 Task: For heading Arial black with underline.  font size for heading18,  'Change the font style of data to'Calibri.  and font size to 9,  Change the alignment of both headline & data to Align center.  In the sheet  EvaluationProductSales
Action: Mouse moved to (954, 125)
Screenshot: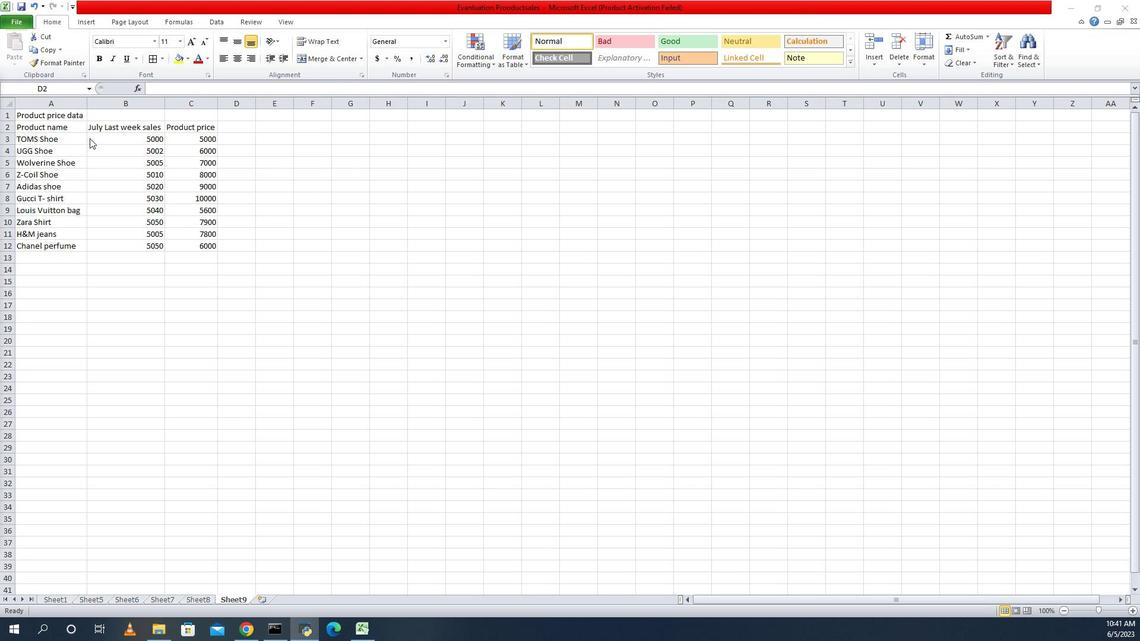 
Action: Mouse pressed left at (954, 125)
Screenshot: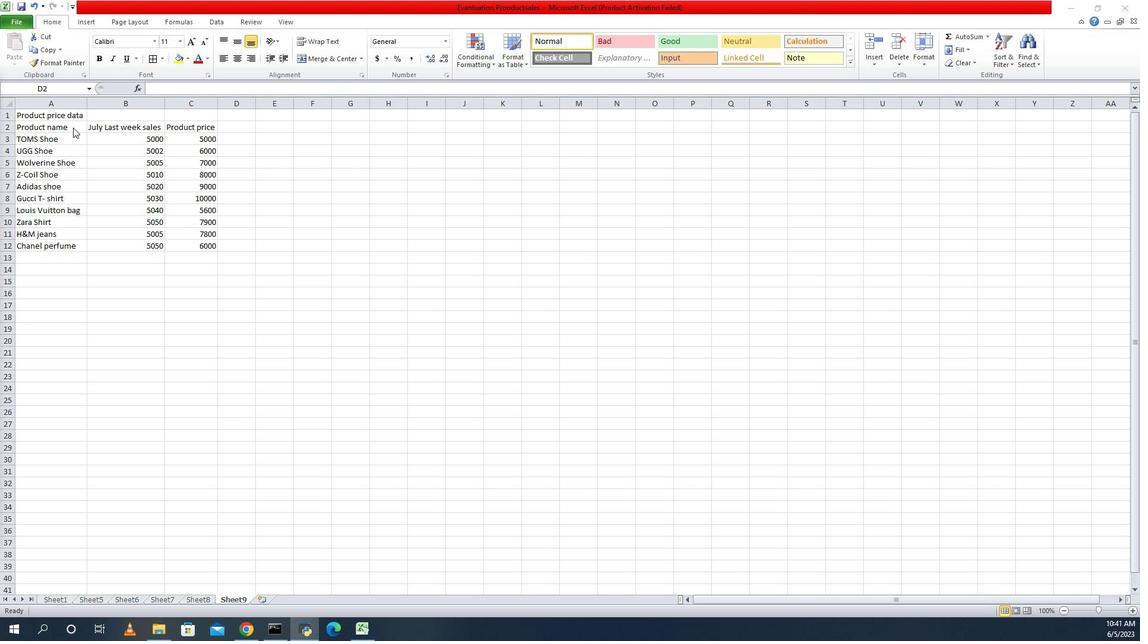 
Action: Mouse pressed left at (954, 125)
Screenshot: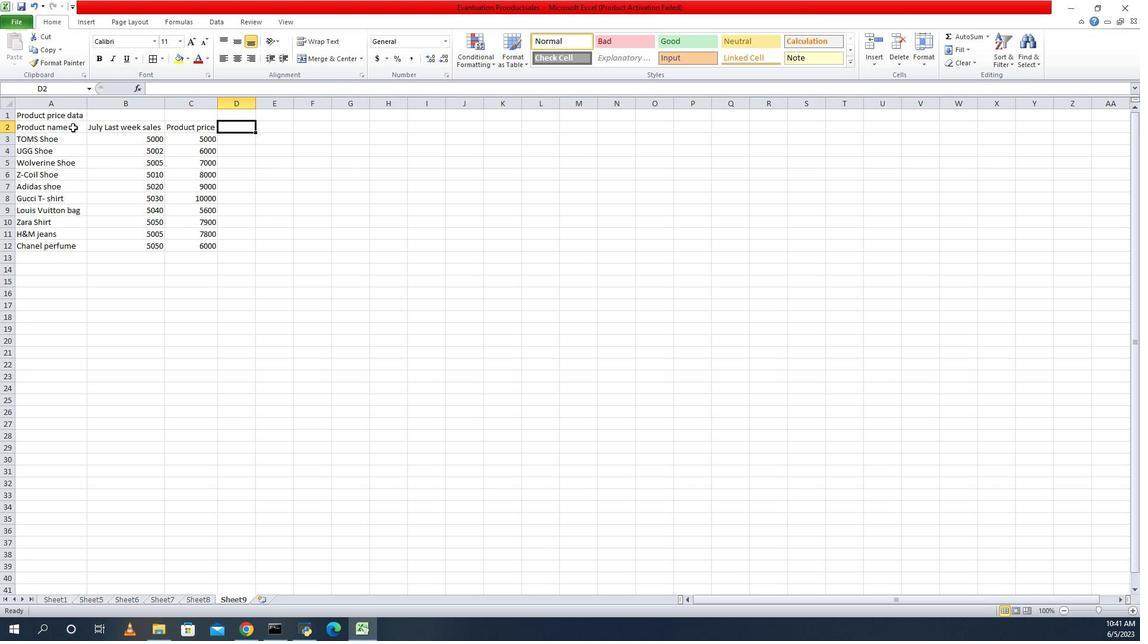
Action: Mouse moved to (941, 127)
Screenshot: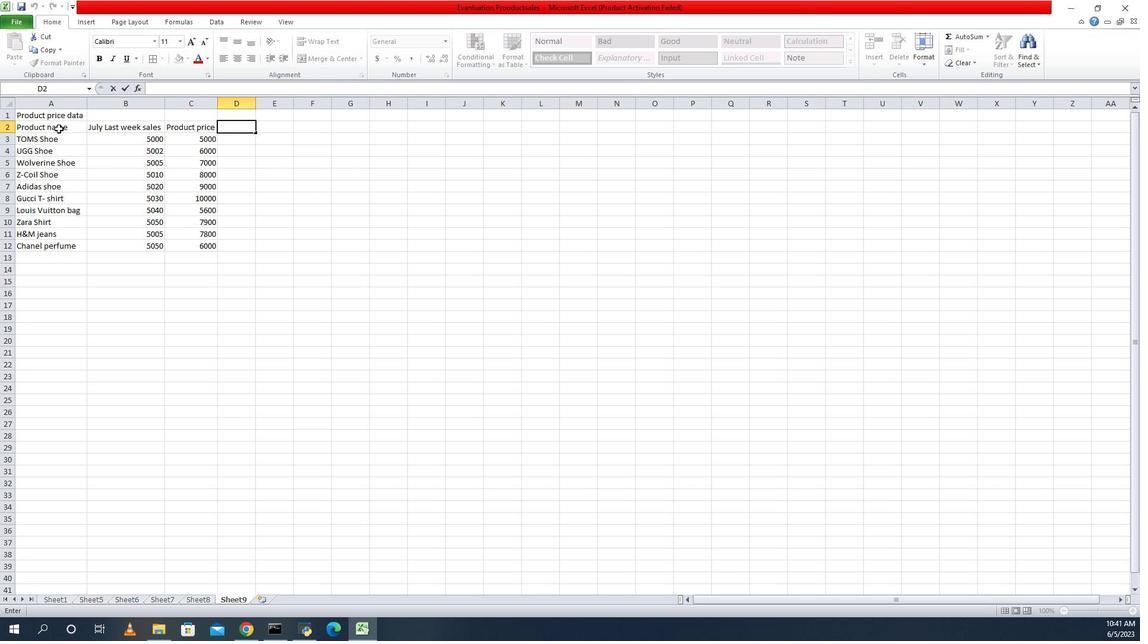
Action: Mouse pressed left at (941, 127)
Screenshot: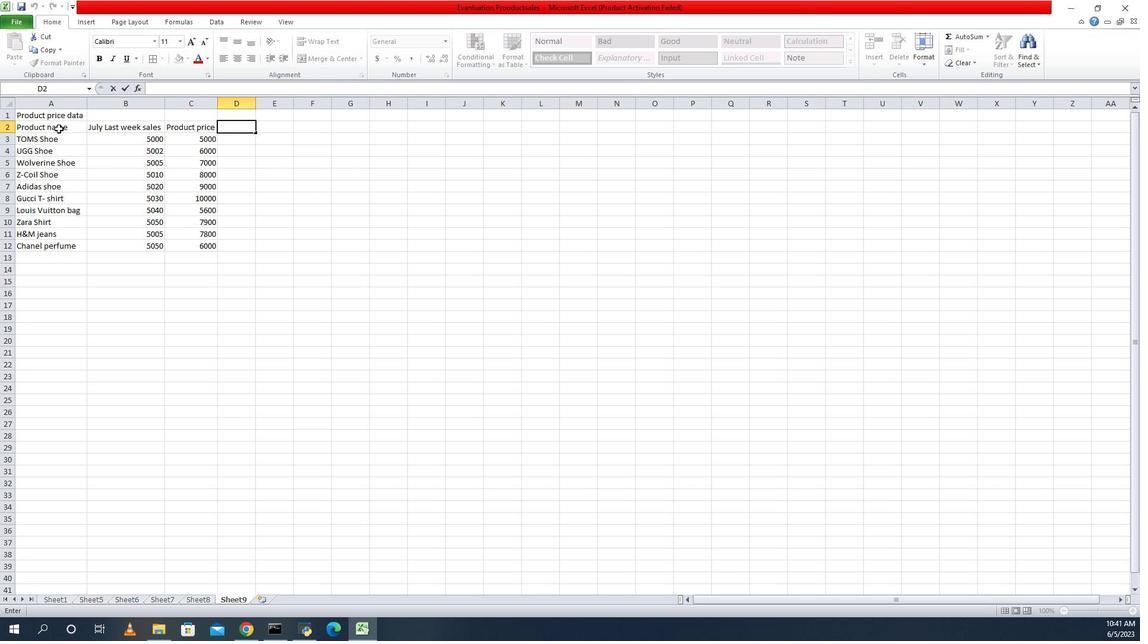 
Action: Mouse moved to (1033, 39)
Screenshot: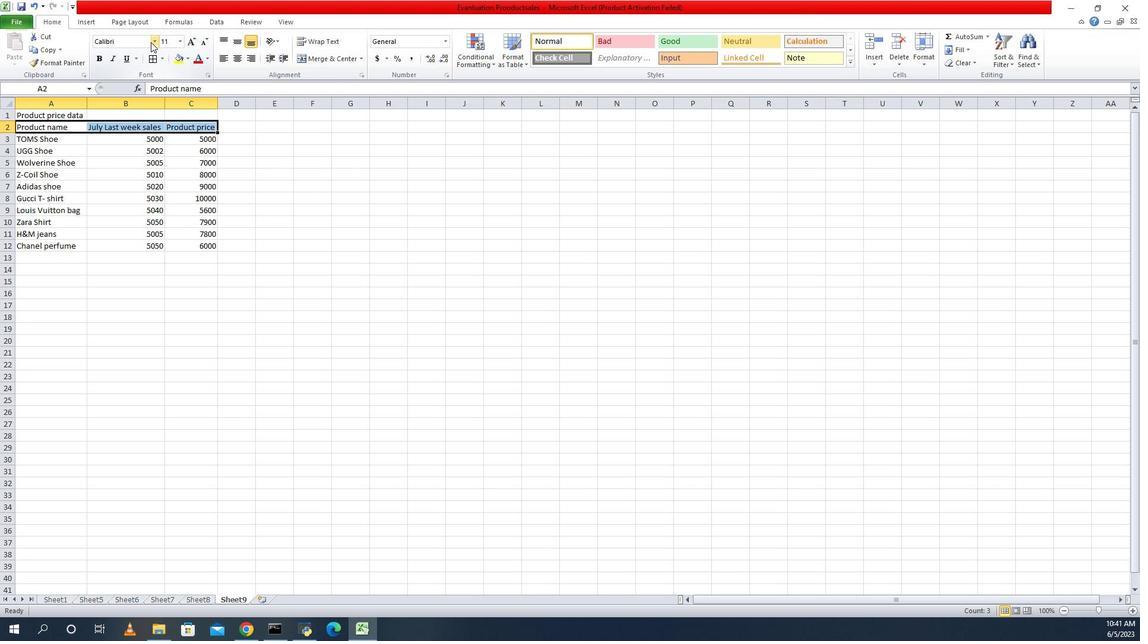 
Action: Mouse pressed left at (1033, 39)
Screenshot: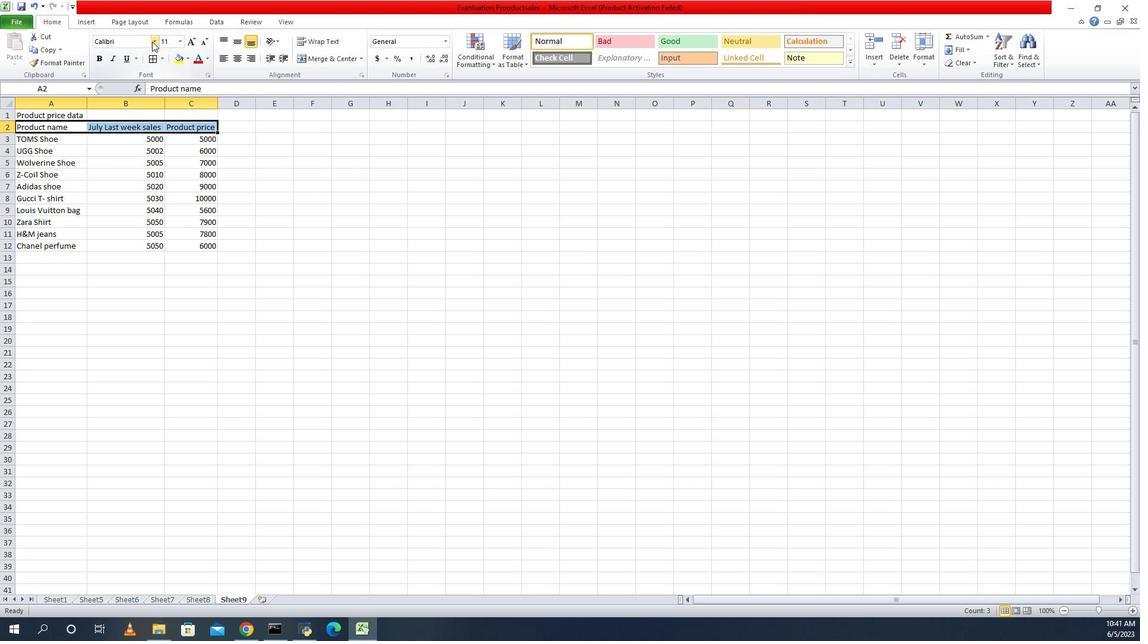 
Action: Mouse moved to (1014, 147)
Screenshot: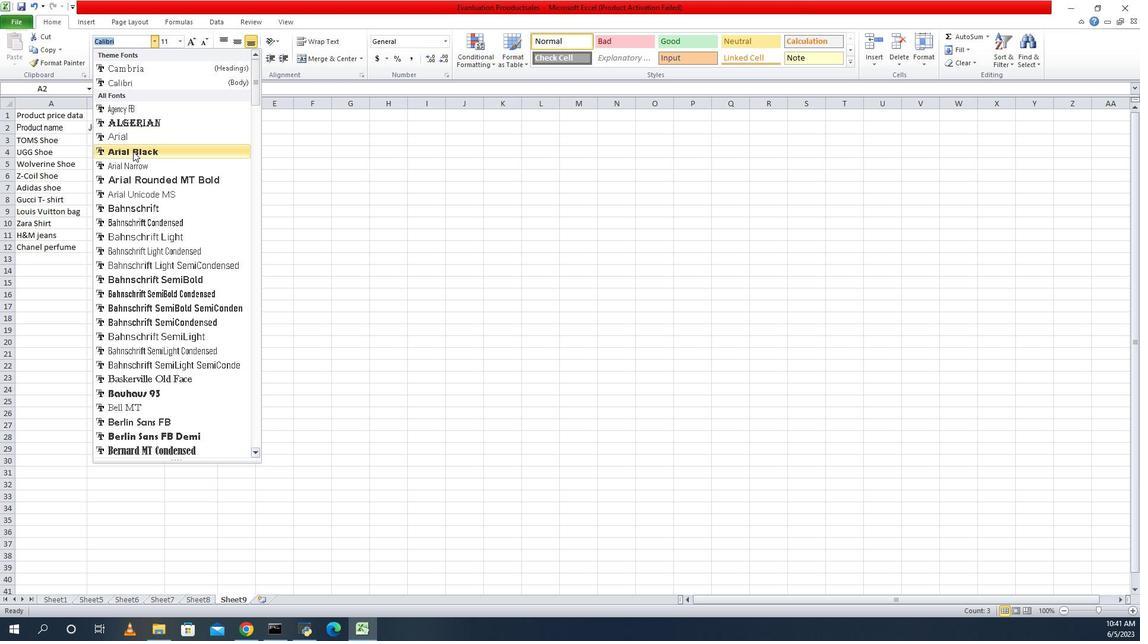 
Action: Mouse pressed left at (1014, 147)
Screenshot: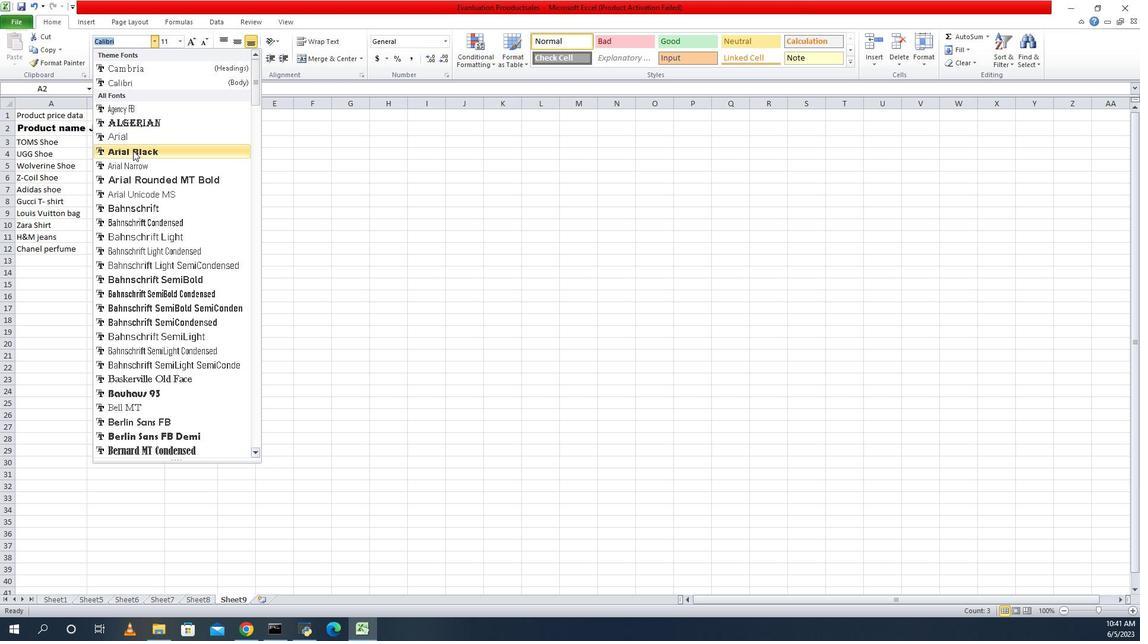 
Action: Mouse moved to (1005, 62)
Screenshot: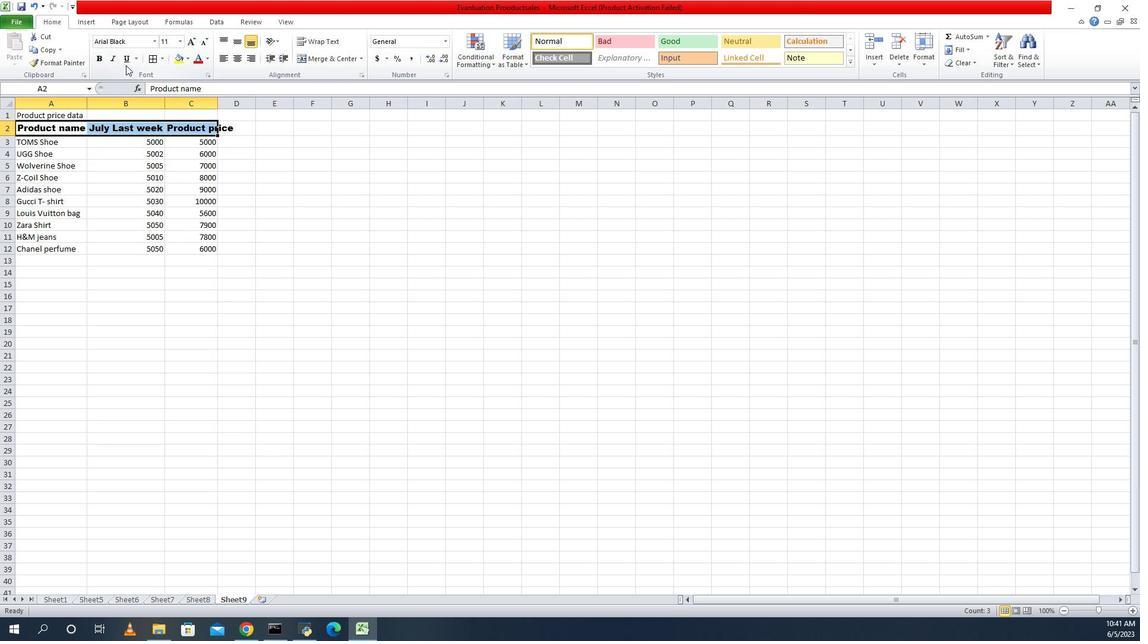 
Action: Mouse pressed left at (1005, 62)
Screenshot: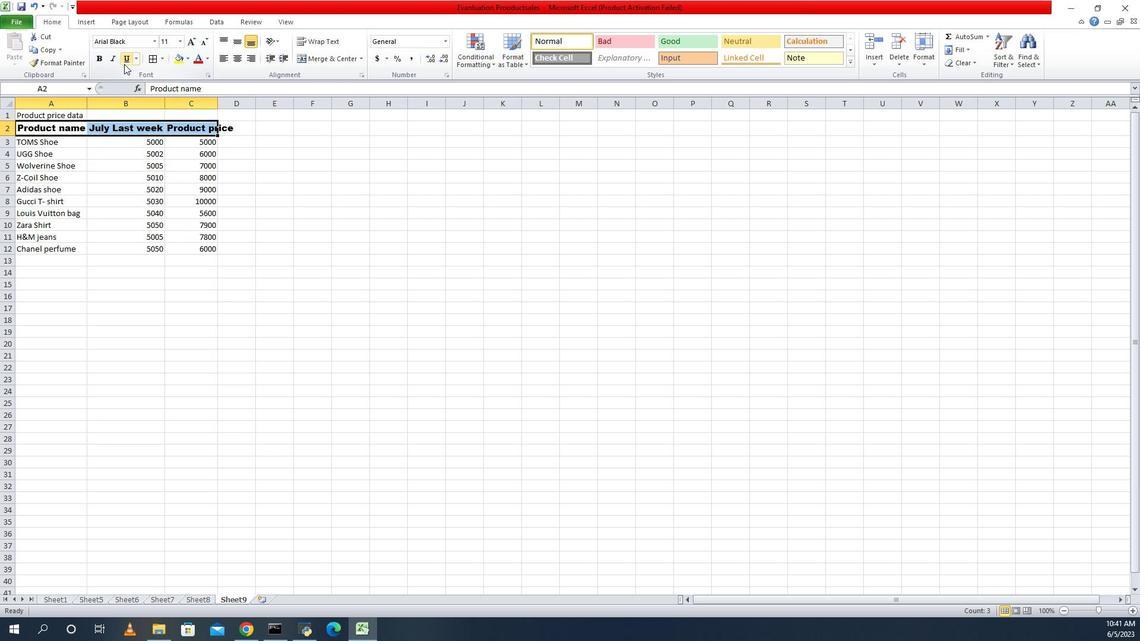 
Action: Mouse moved to (1062, 36)
Screenshot: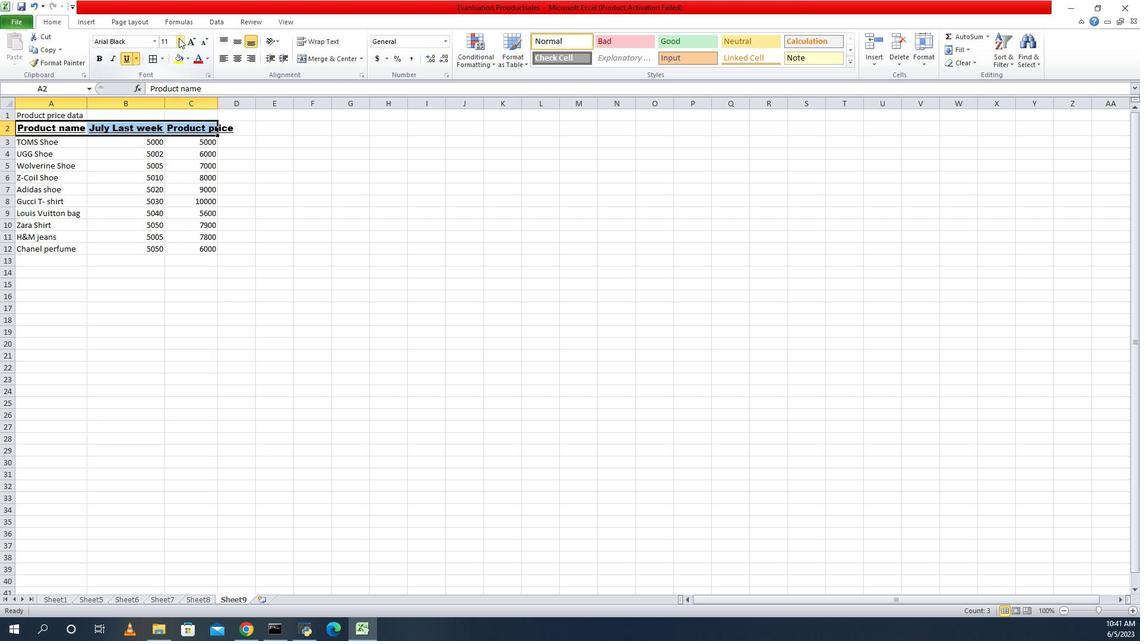 
Action: Mouse pressed left at (1062, 36)
Screenshot: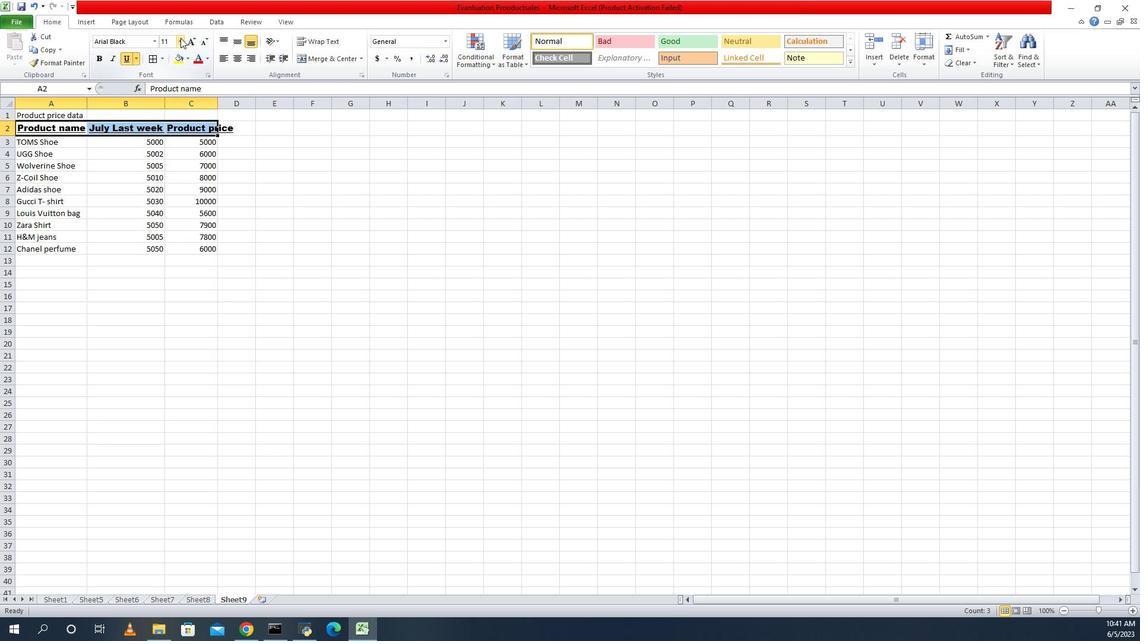 
Action: Mouse moved to (1053, 121)
Screenshot: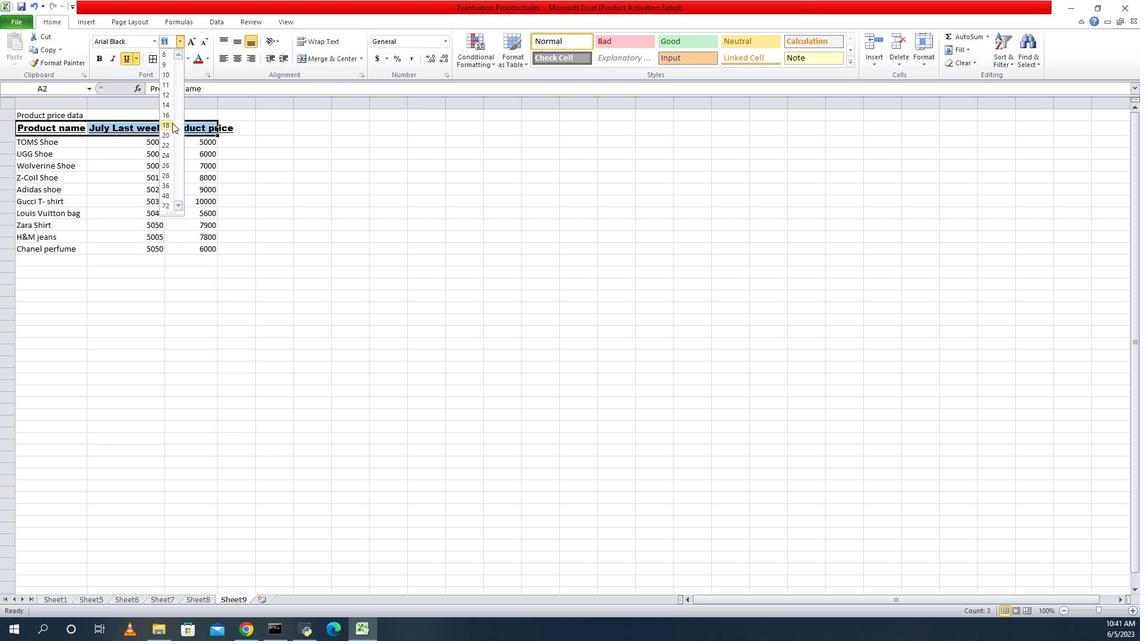 
Action: Mouse pressed left at (1053, 121)
Screenshot: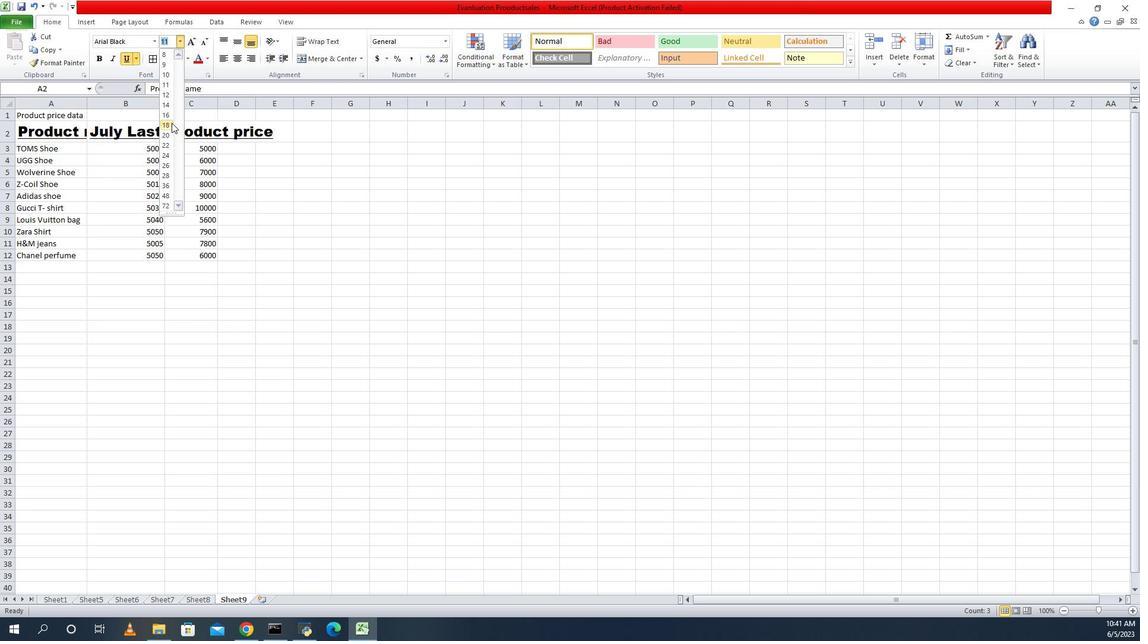 
Action: Mouse moved to (1135, 97)
Screenshot: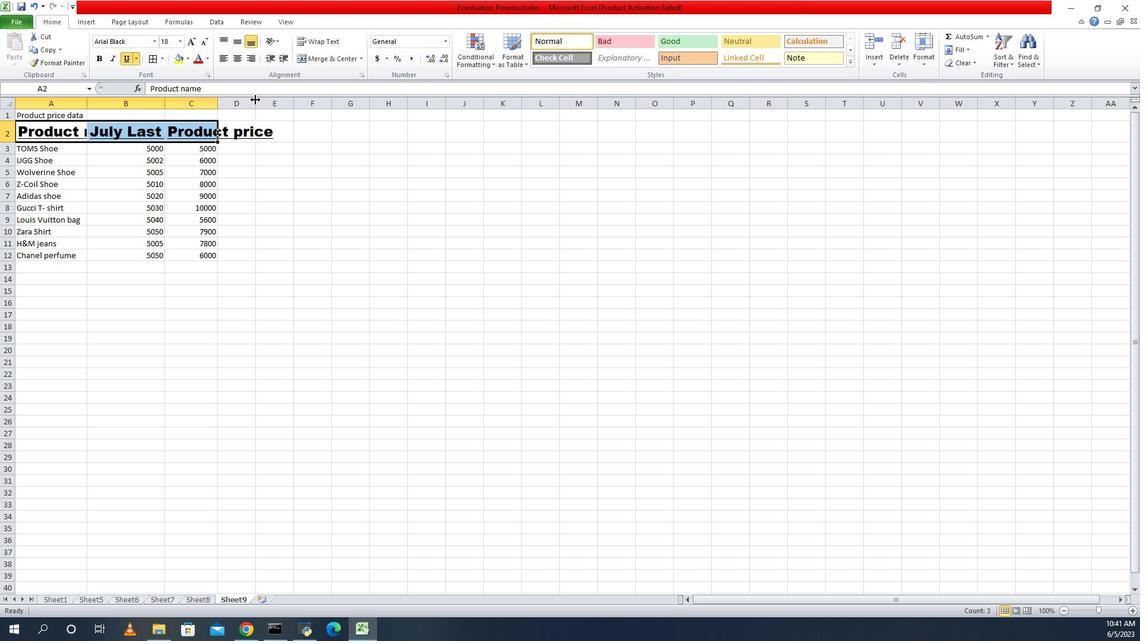 
Action: Mouse pressed left at (1135, 97)
Screenshot: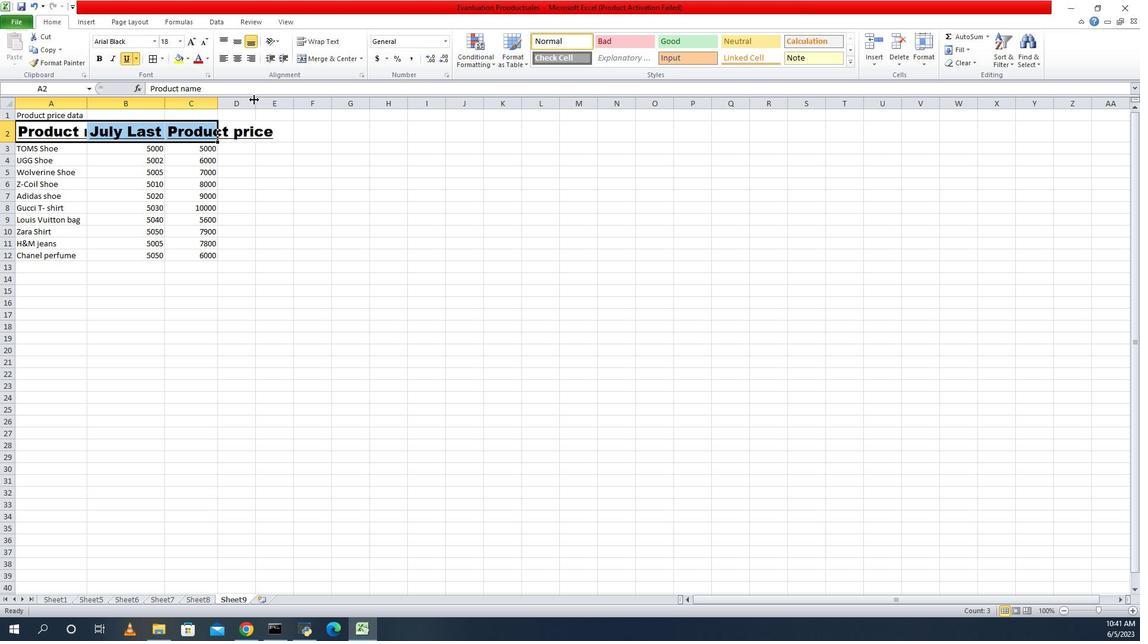 
Action: Mouse pressed left at (1135, 97)
Screenshot: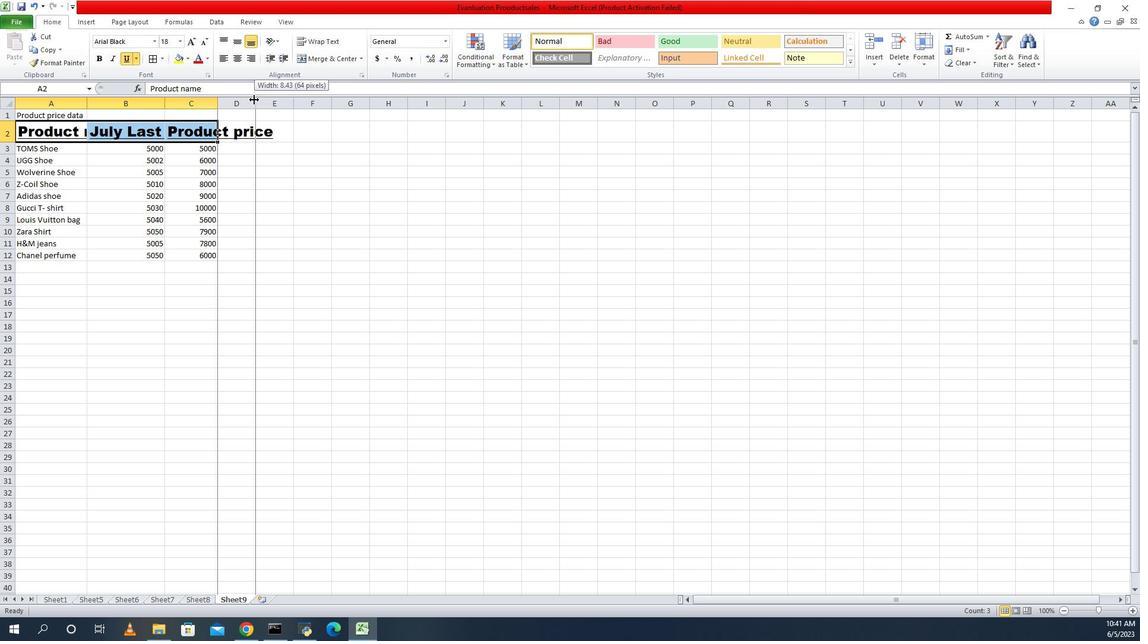 
Action: Mouse moved to (1135, 97)
Screenshot: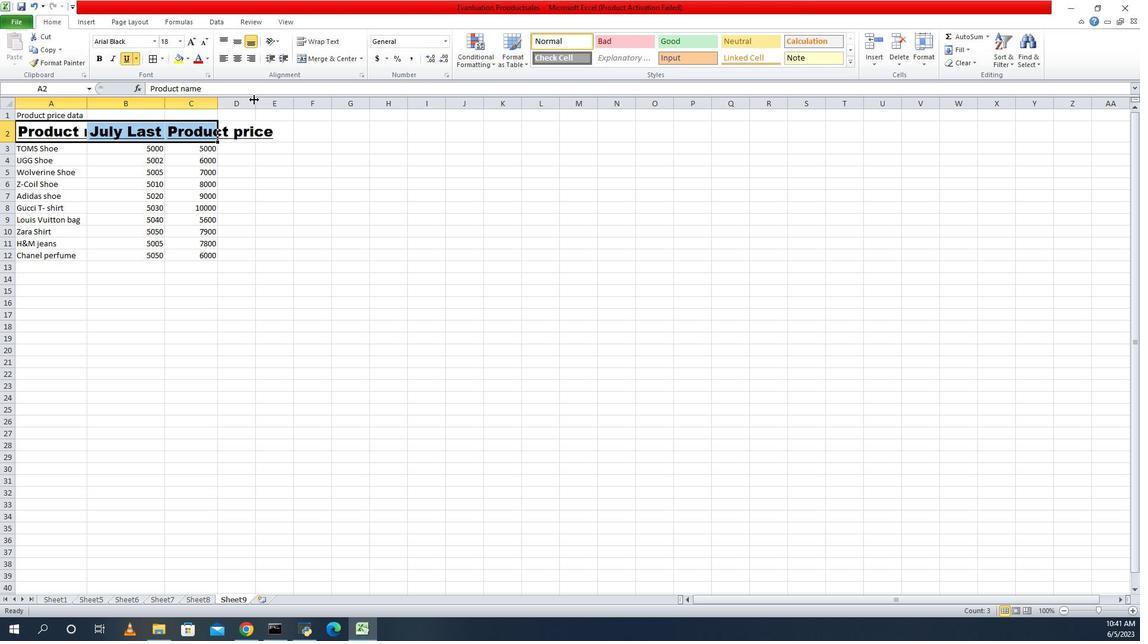 
Action: Mouse pressed left at (1135, 97)
Screenshot: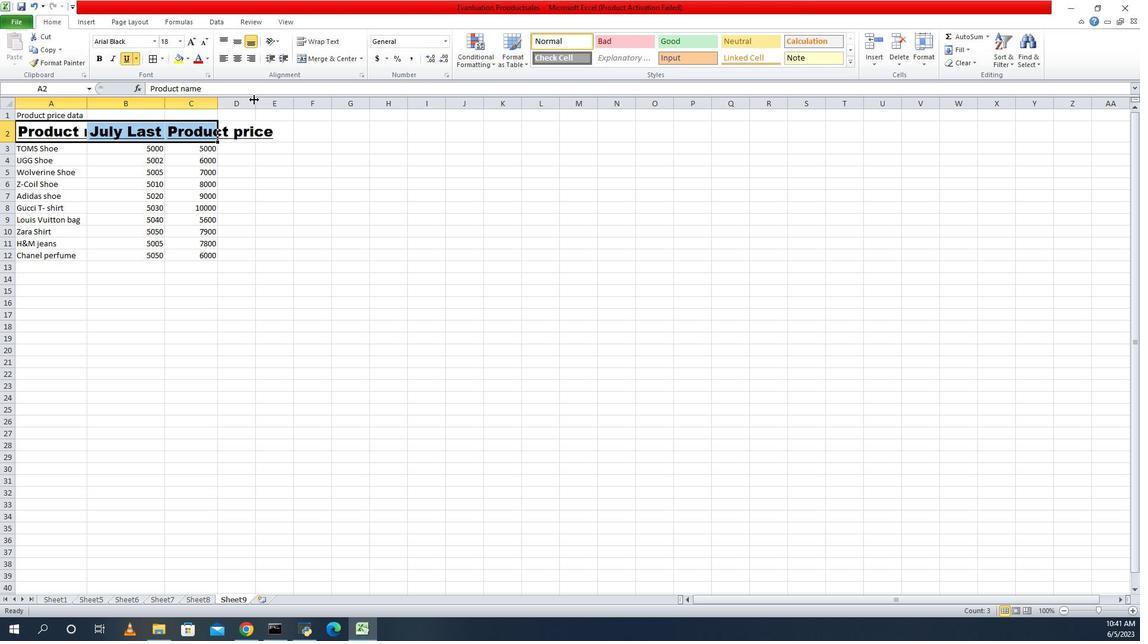 
Action: Mouse pressed left at (1135, 97)
Screenshot: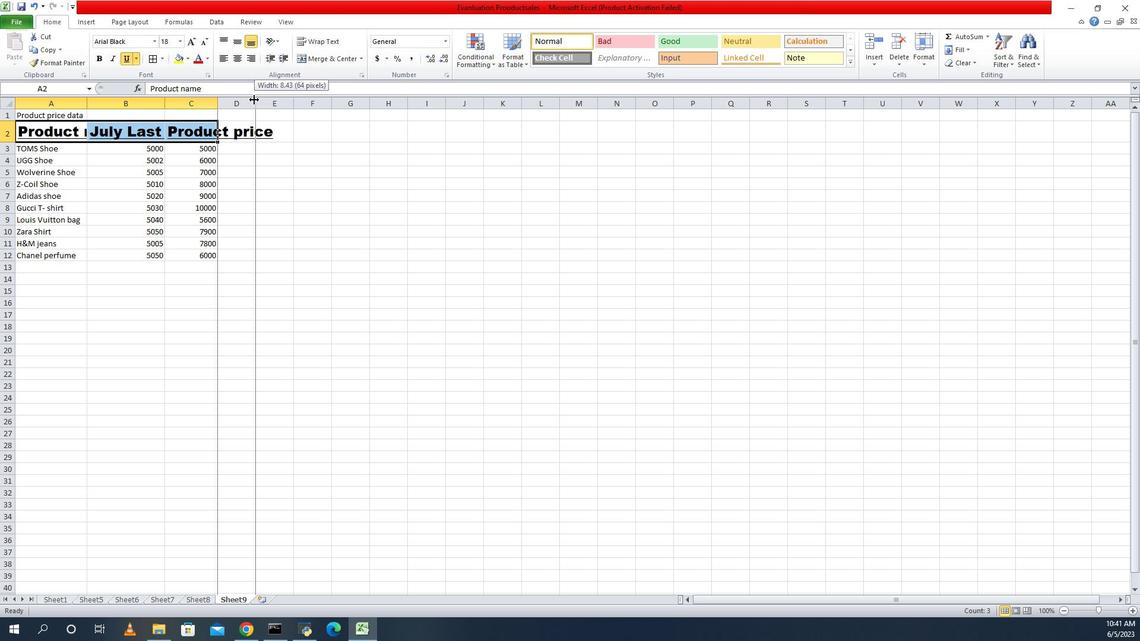 
Action: Mouse moved to (1098, 99)
Screenshot: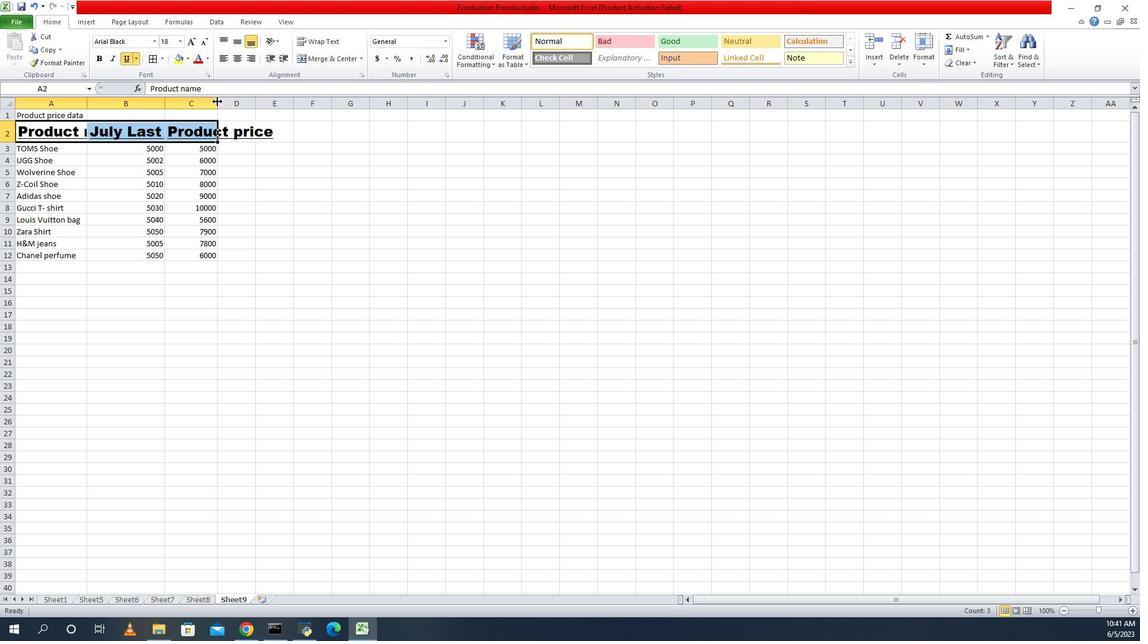 
Action: Mouse pressed left at (1098, 99)
Screenshot: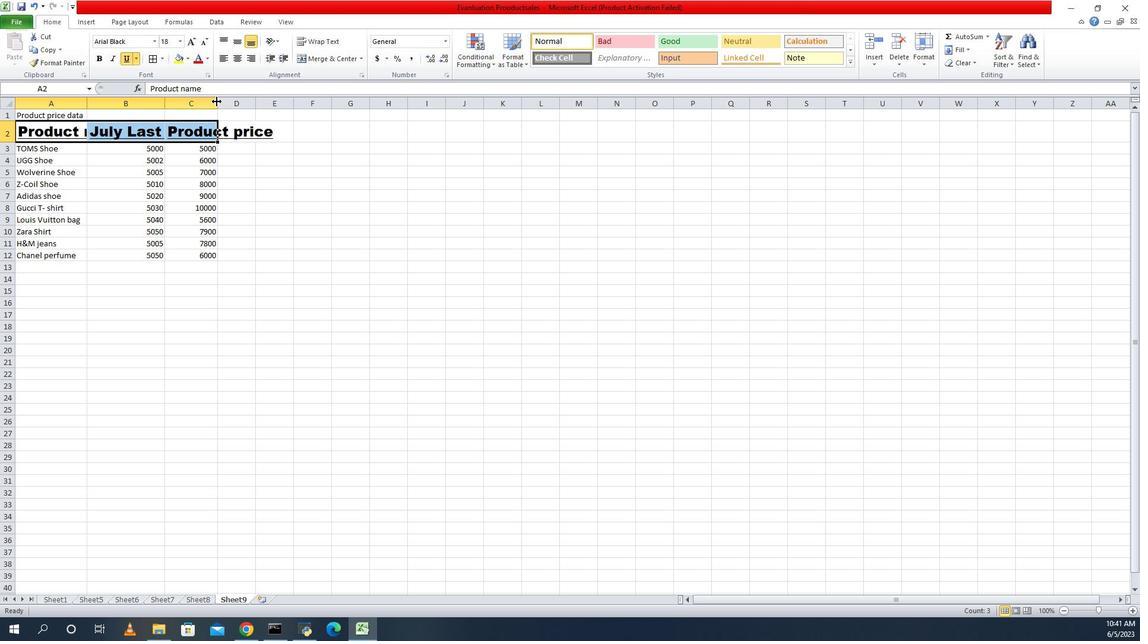 
Action: Mouse pressed left at (1098, 99)
Screenshot: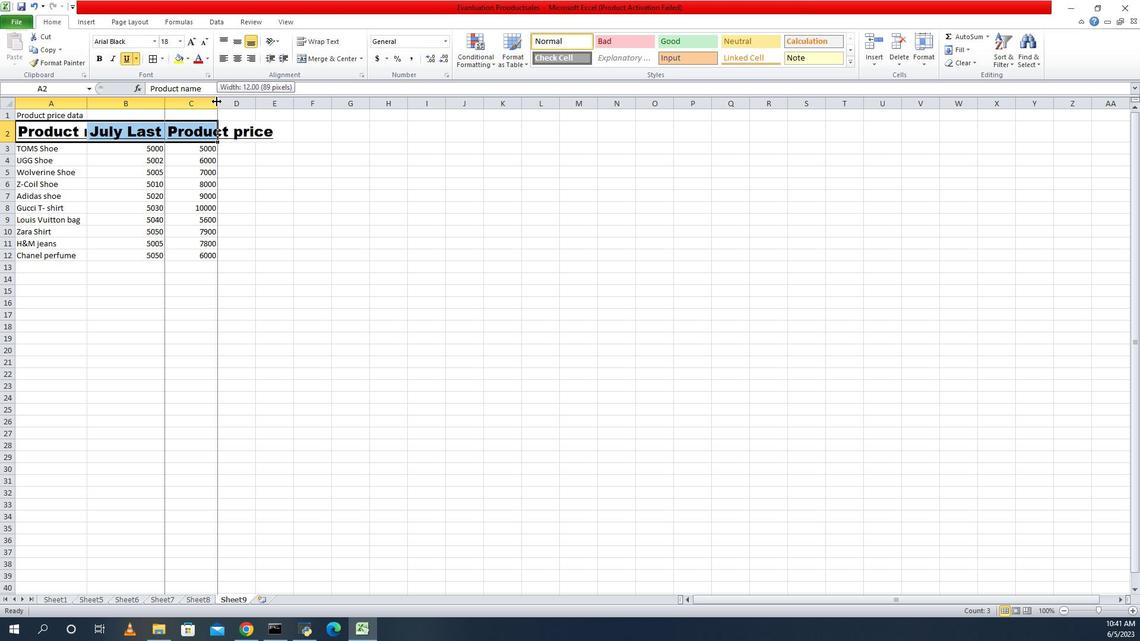 
Action: Mouse moved to (1049, 100)
Screenshot: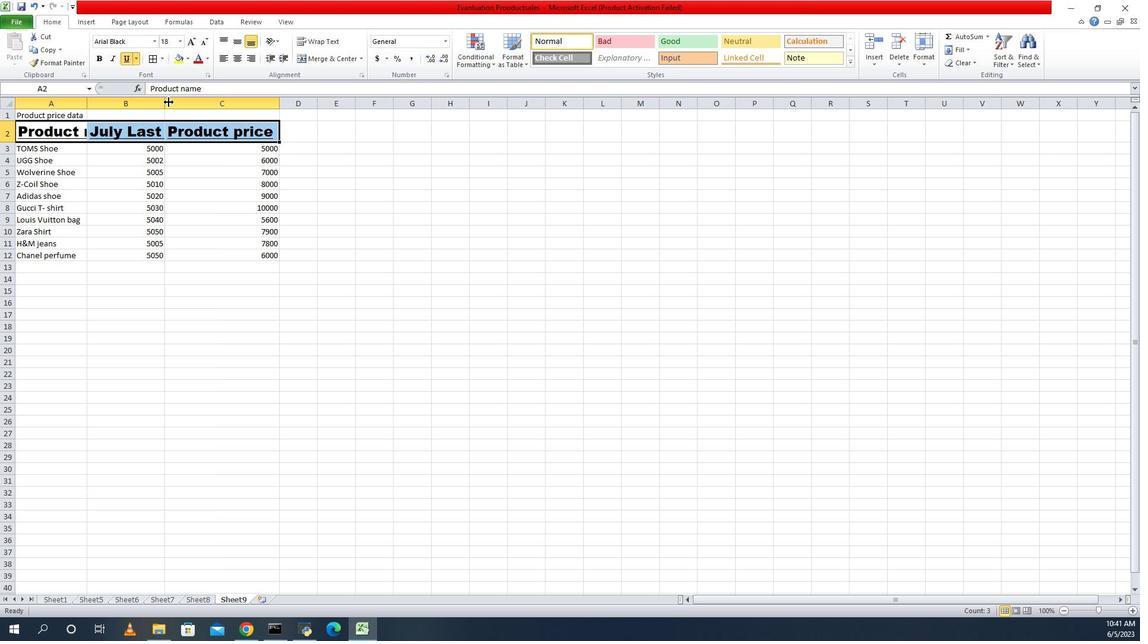 
Action: Mouse pressed left at (1049, 100)
Screenshot: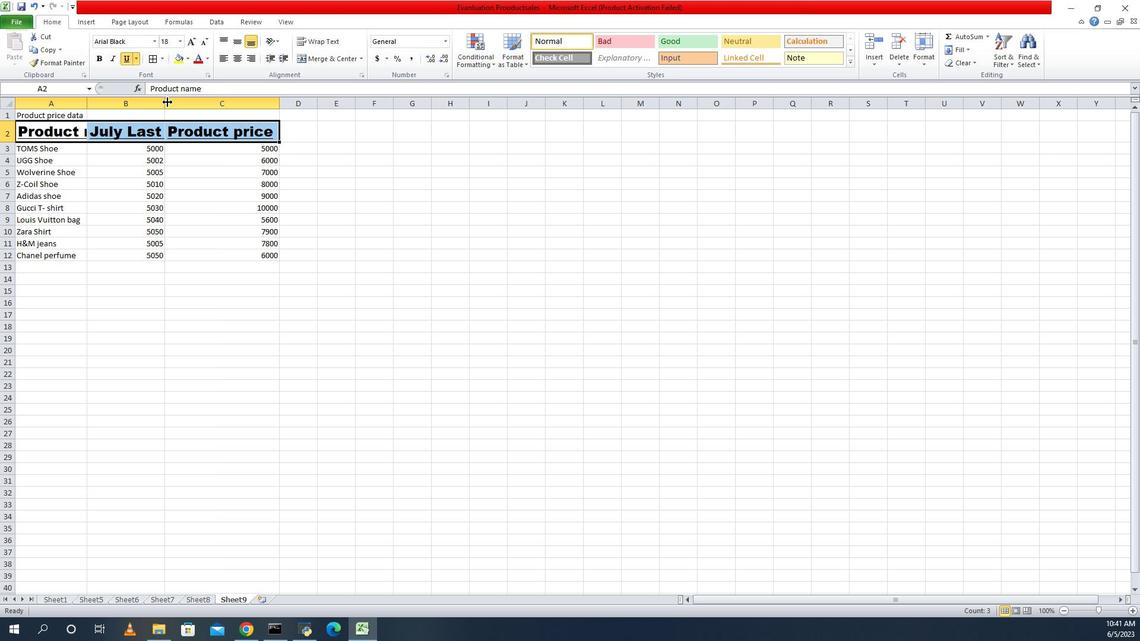 
Action: Mouse pressed left at (1049, 100)
Screenshot: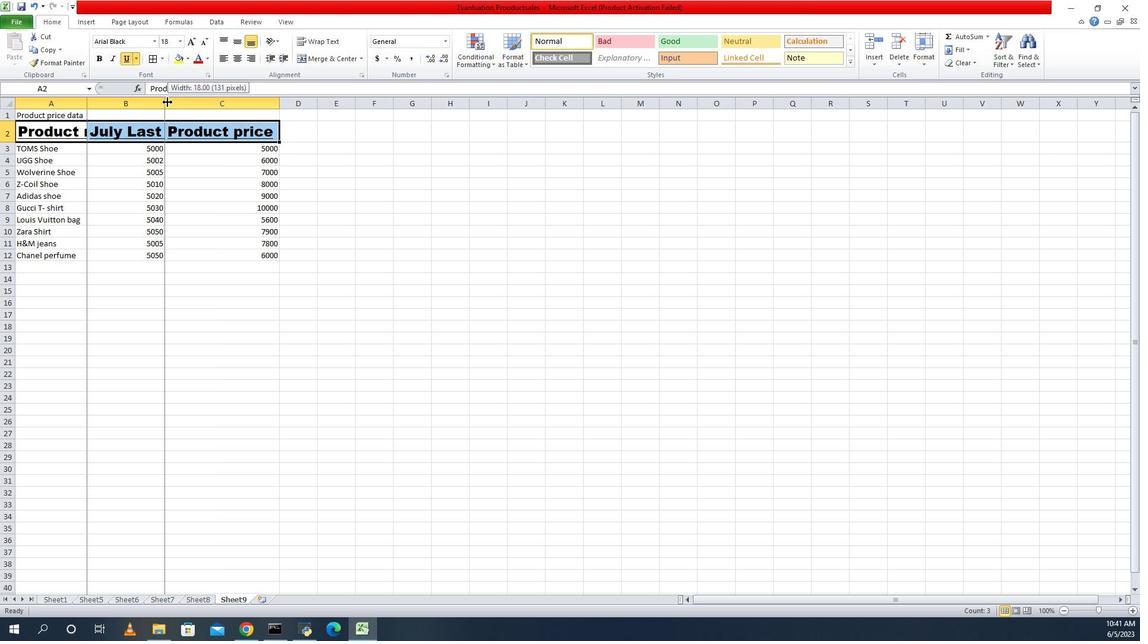 
Action: Mouse moved to (968, 103)
Screenshot: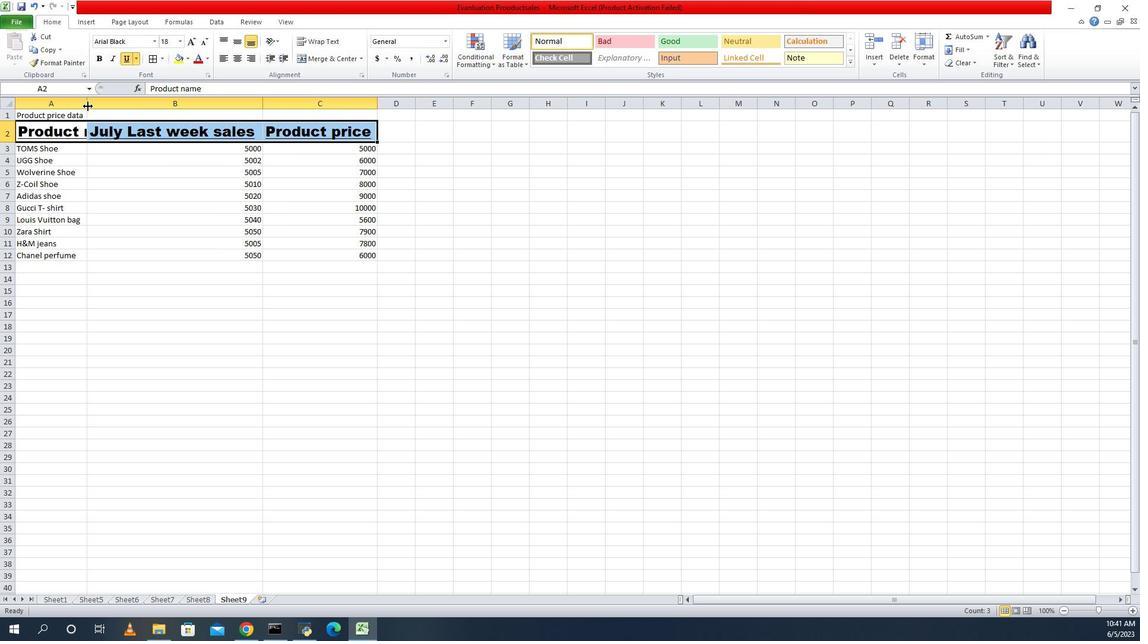 
Action: Mouse pressed left at (968, 103)
Screenshot: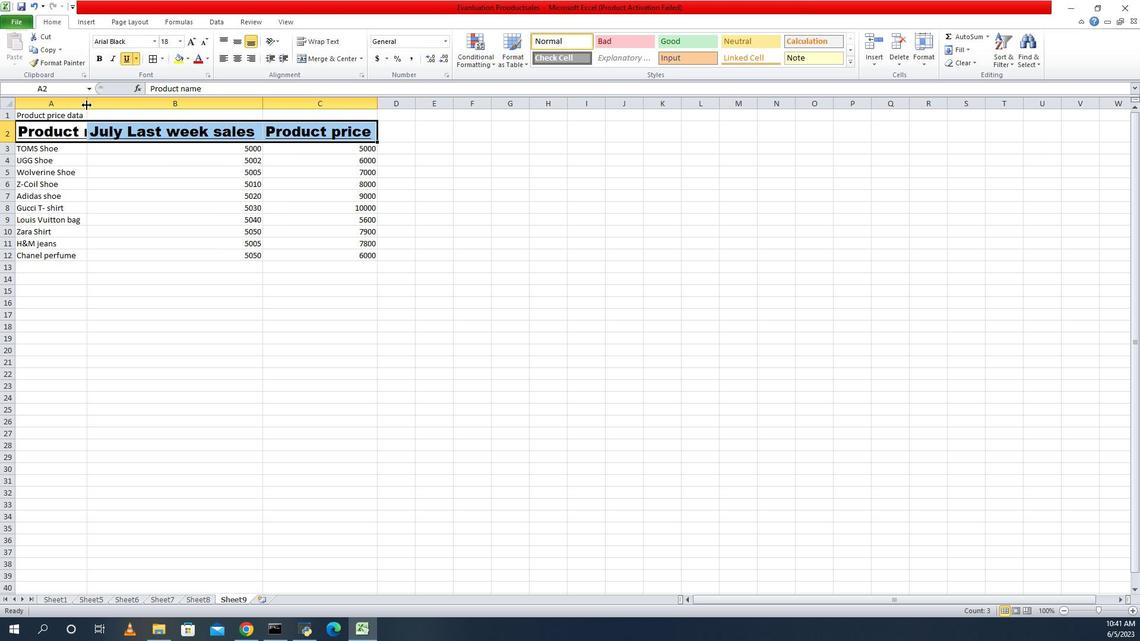 
Action: Mouse pressed left at (968, 103)
Screenshot: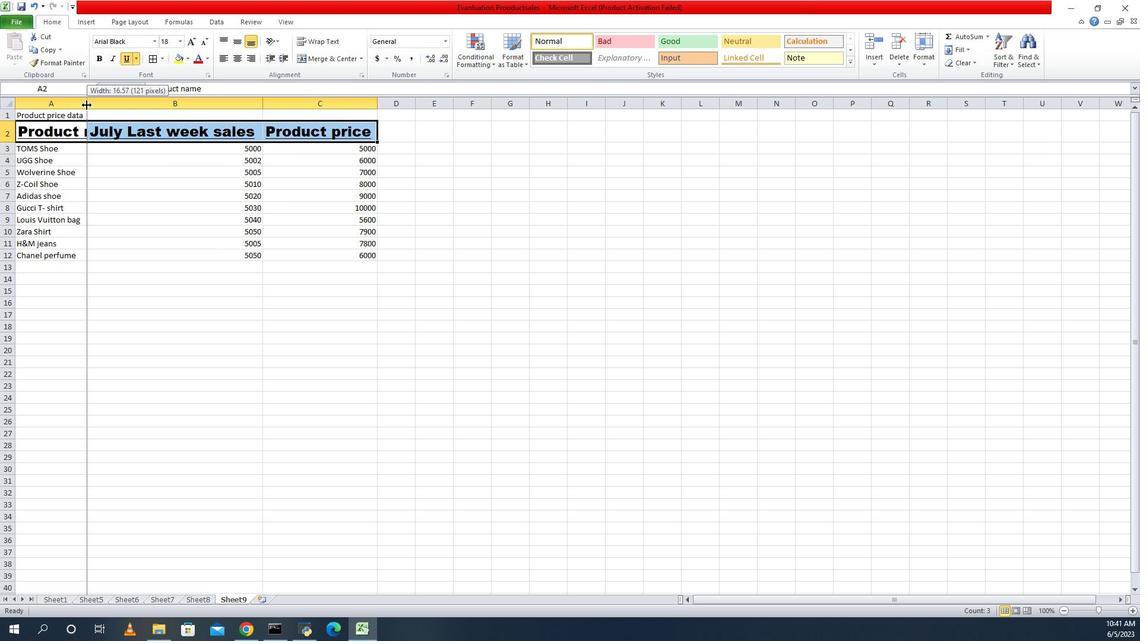 
Action: Mouse moved to (909, 144)
Screenshot: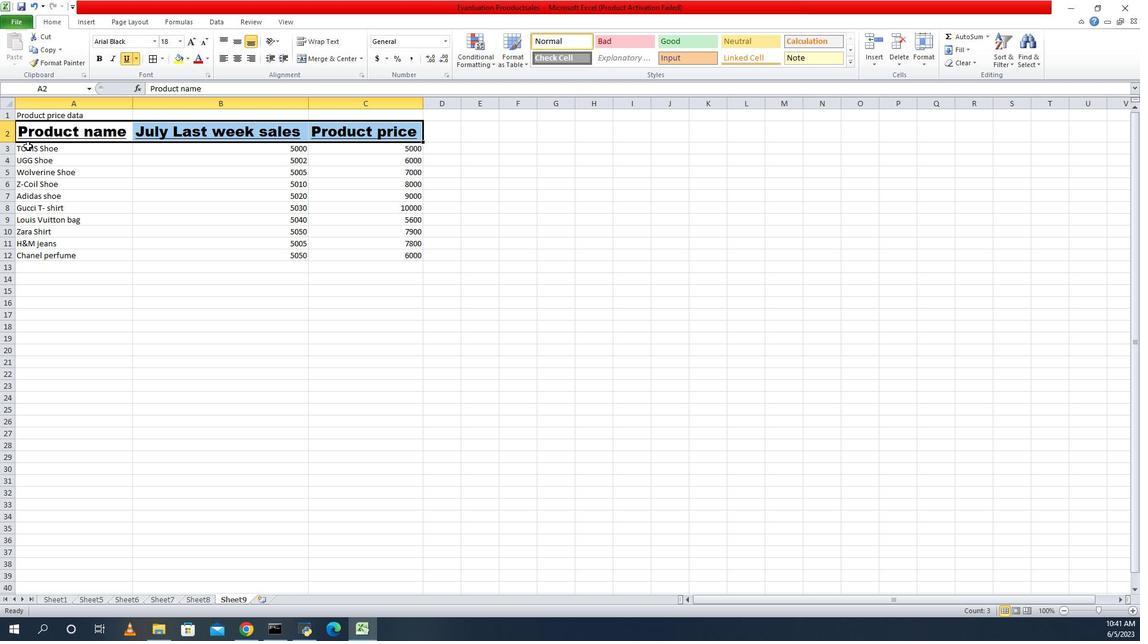 
Action: Mouse pressed left at (909, 144)
Screenshot: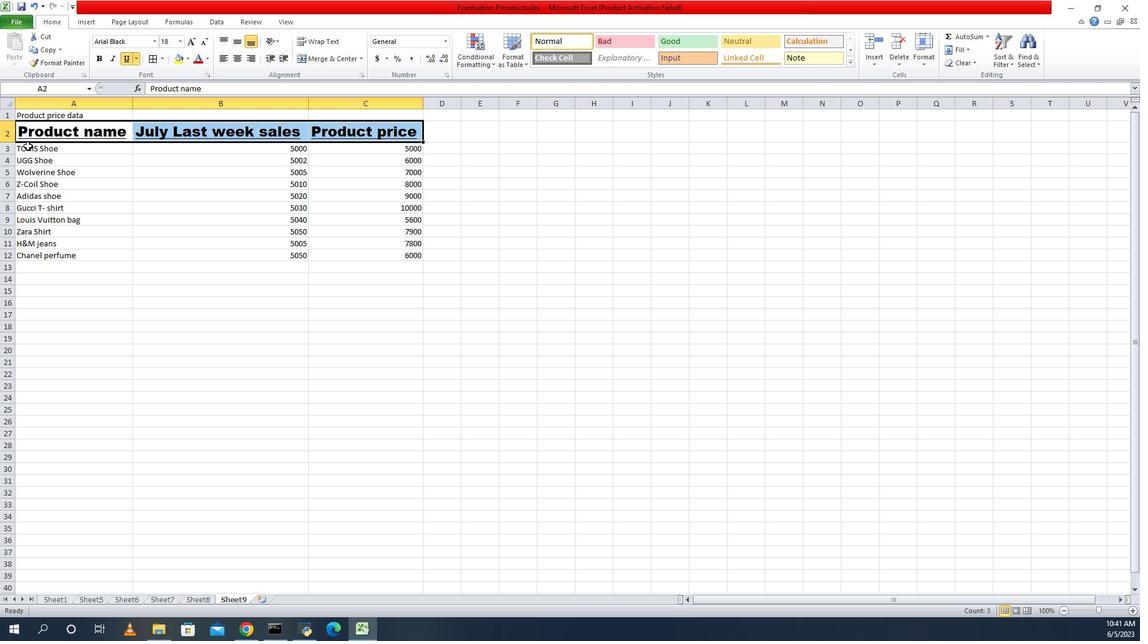 
Action: Mouse moved to (1060, 38)
Screenshot: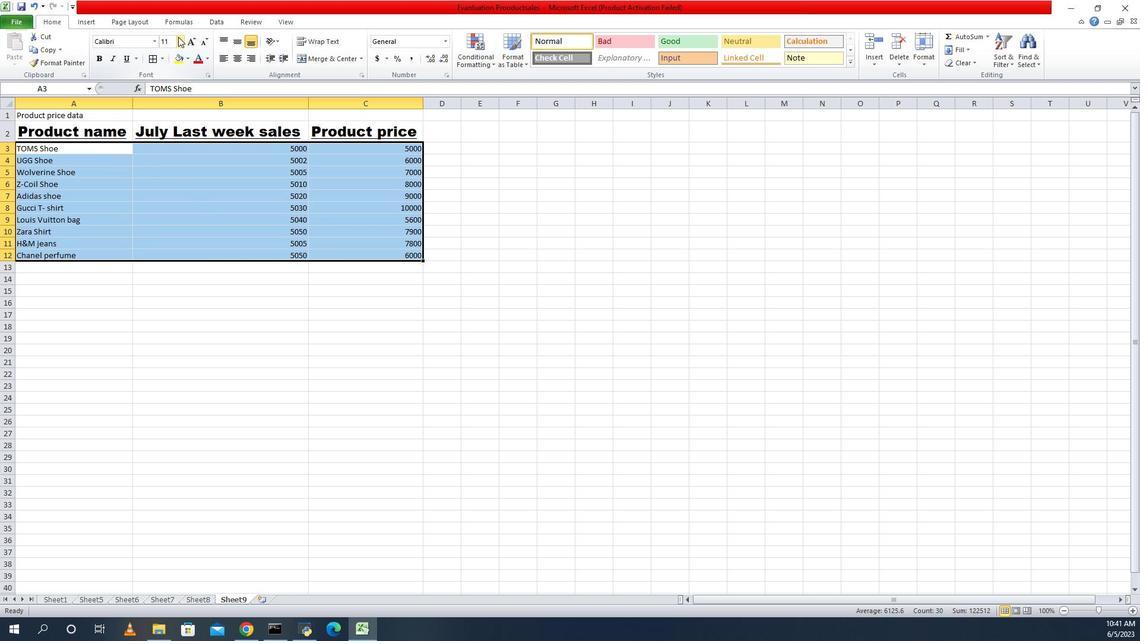 
Action: Mouse pressed left at (1060, 38)
Screenshot: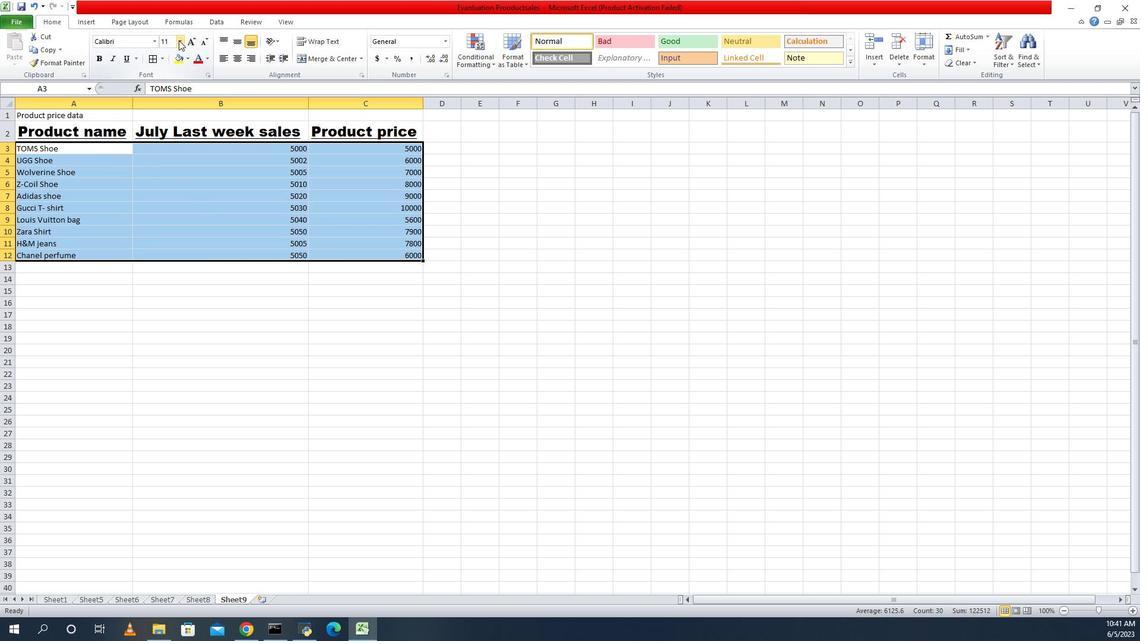 
Action: Mouse moved to (1053, 61)
Screenshot: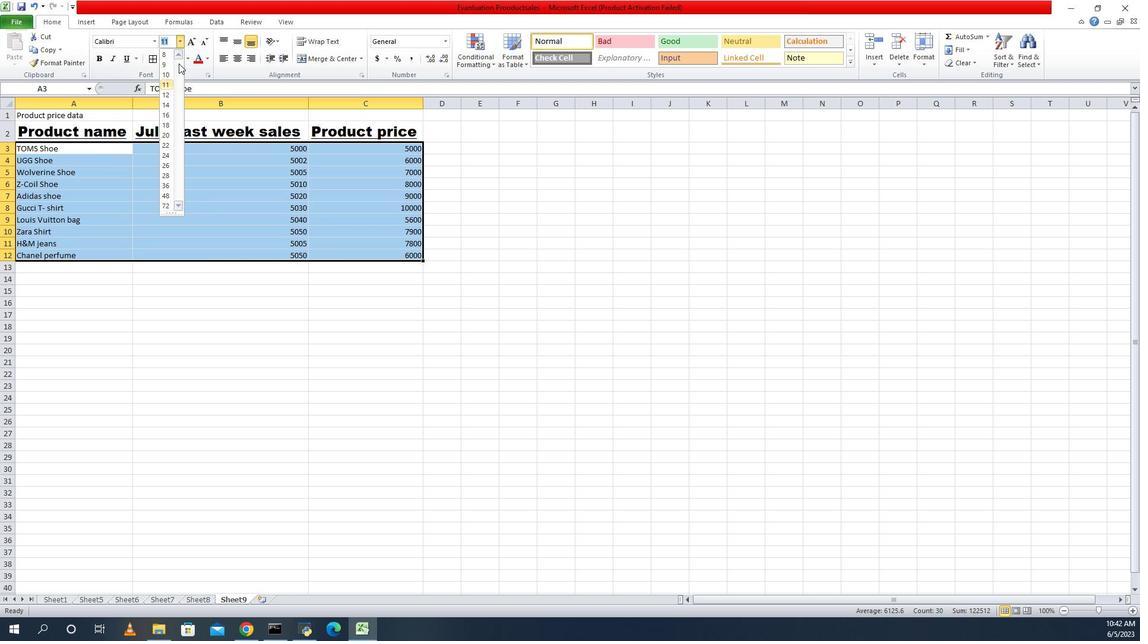 
Action: Mouse pressed left at (1053, 61)
Screenshot: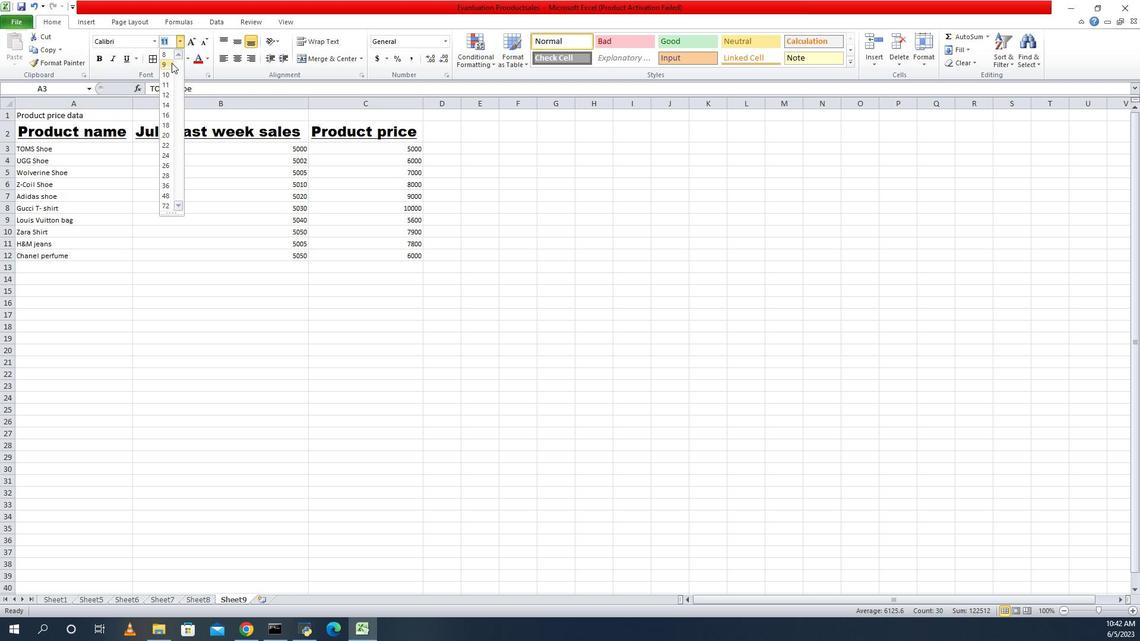 
Action: Mouse moved to (922, 122)
Screenshot: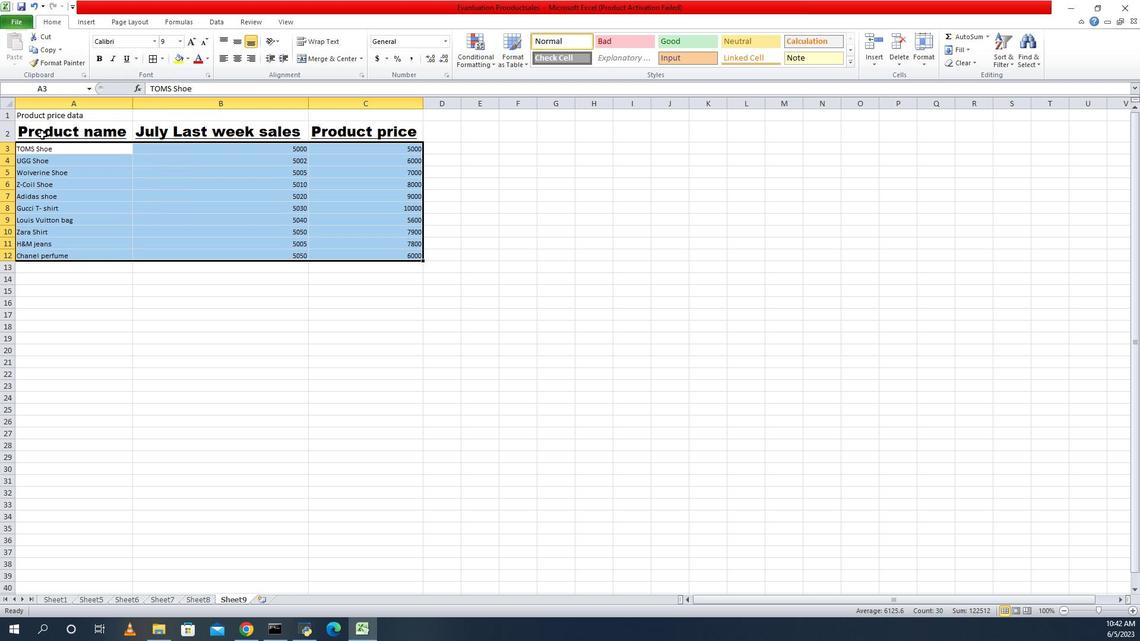 
Action: Mouse pressed left at (922, 122)
Screenshot: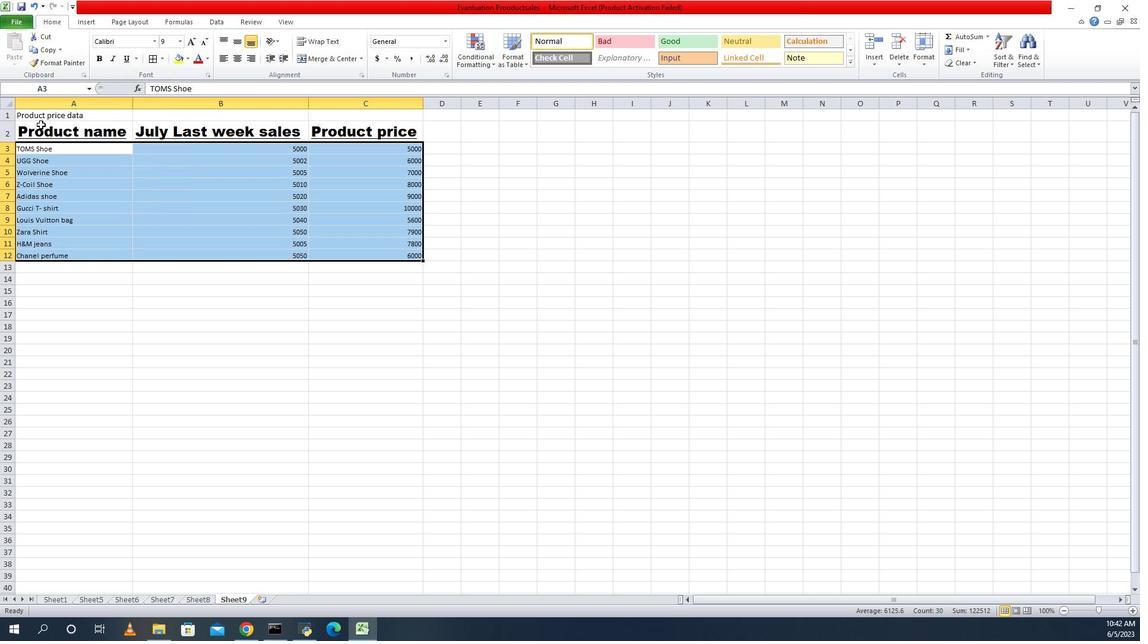 
Action: Mouse moved to (1122, 59)
Screenshot: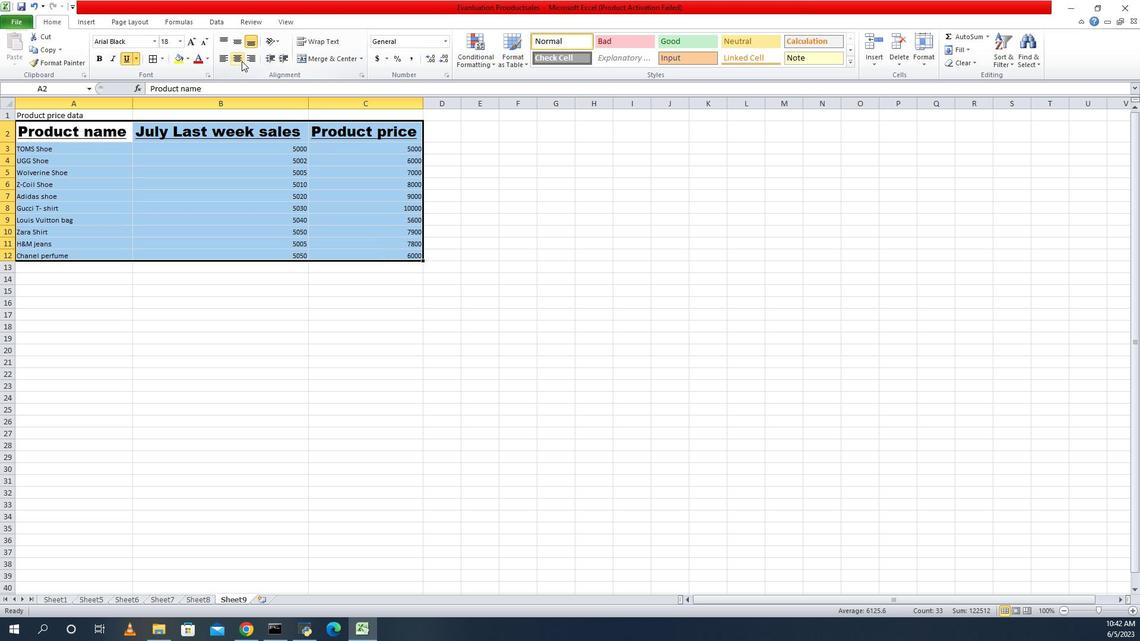 
Action: Mouse pressed left at (1122, 59)
Screenshot: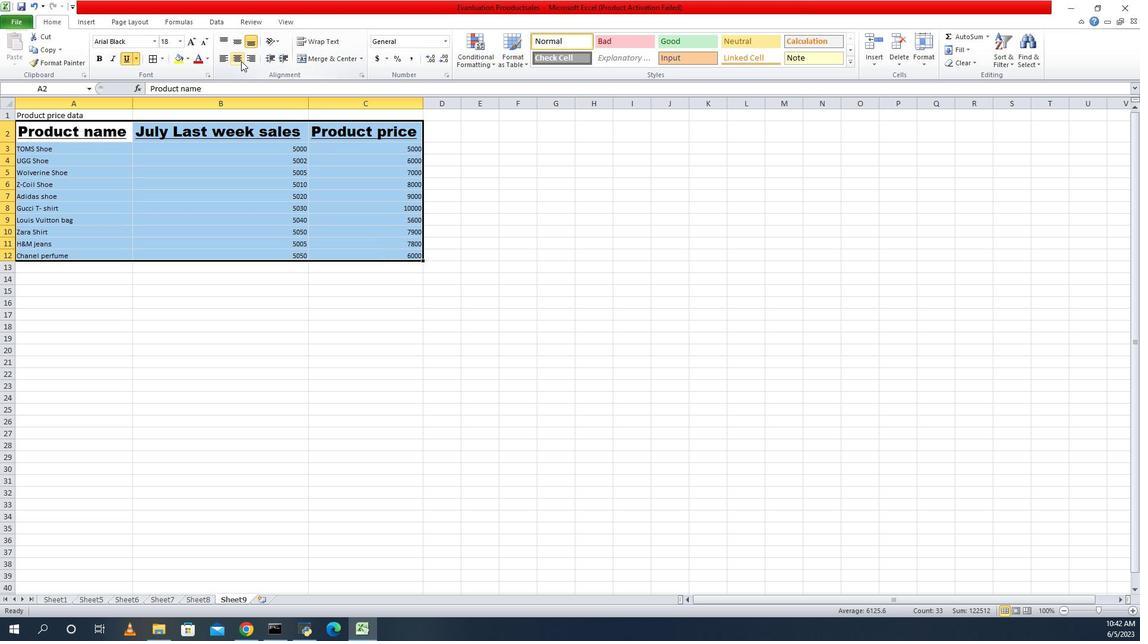 
Action: Mouse moved to (1102, 273)
Screenshot: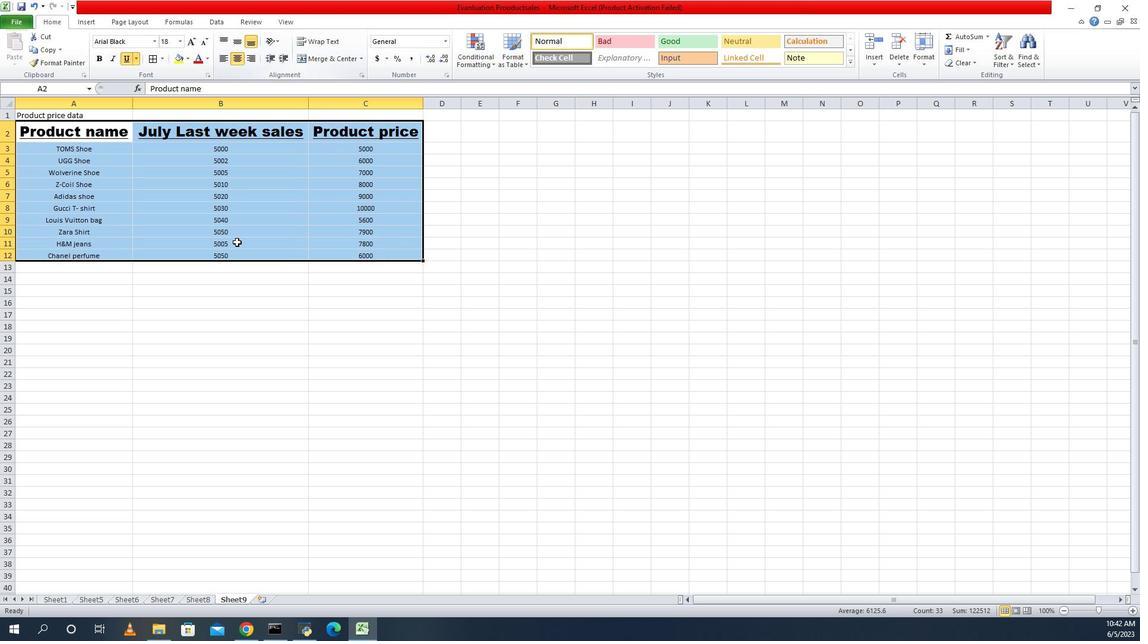 
Action: Mouse pressed left at (1102, 273)
Screenshot: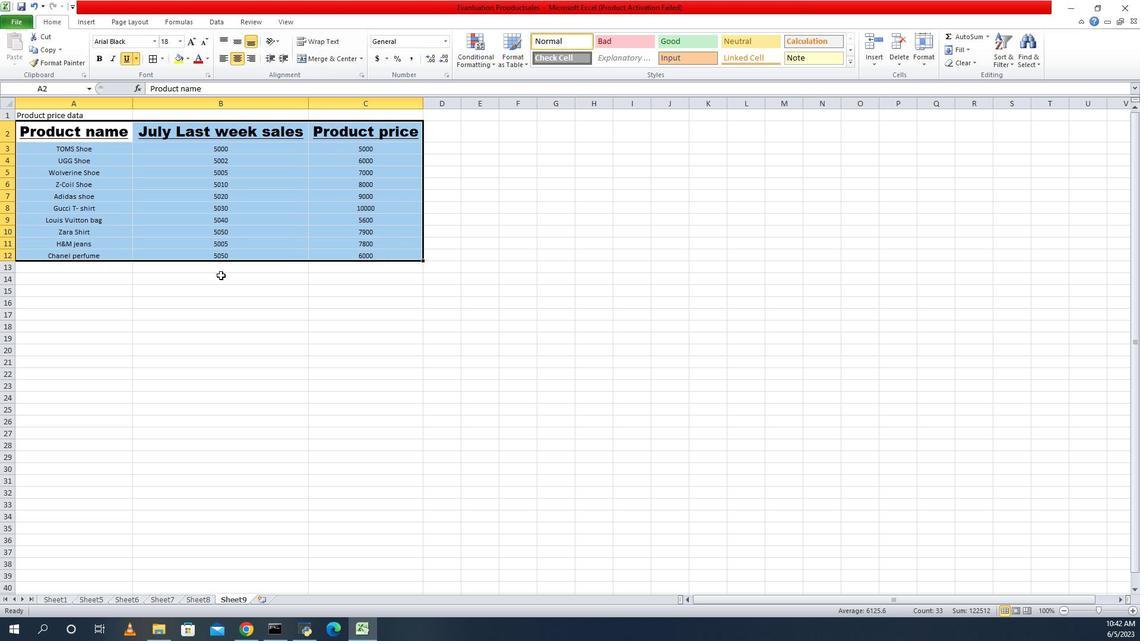 
Action: Mouse moved to (1103, 271)
Screenshot: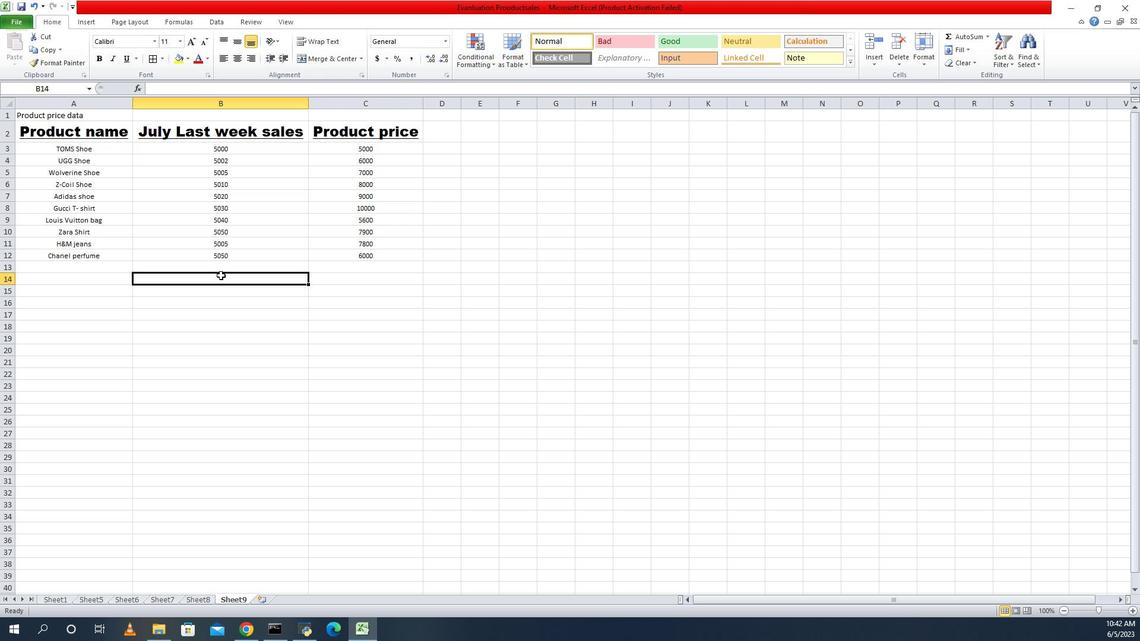 
